Task: In the Contact  Ella_Martinez@roundabouttheatre.org, Log Whatsapp with description: 'Engaged in a WhatsApp conversation with a lead regarding their specific needs.'; Add date: '8 August, 2023', attach the document: Terms_and_conditions.doc. Logged in from softage.10@softage.net
Action: Mouse moved to (75, 65)
Screenshot: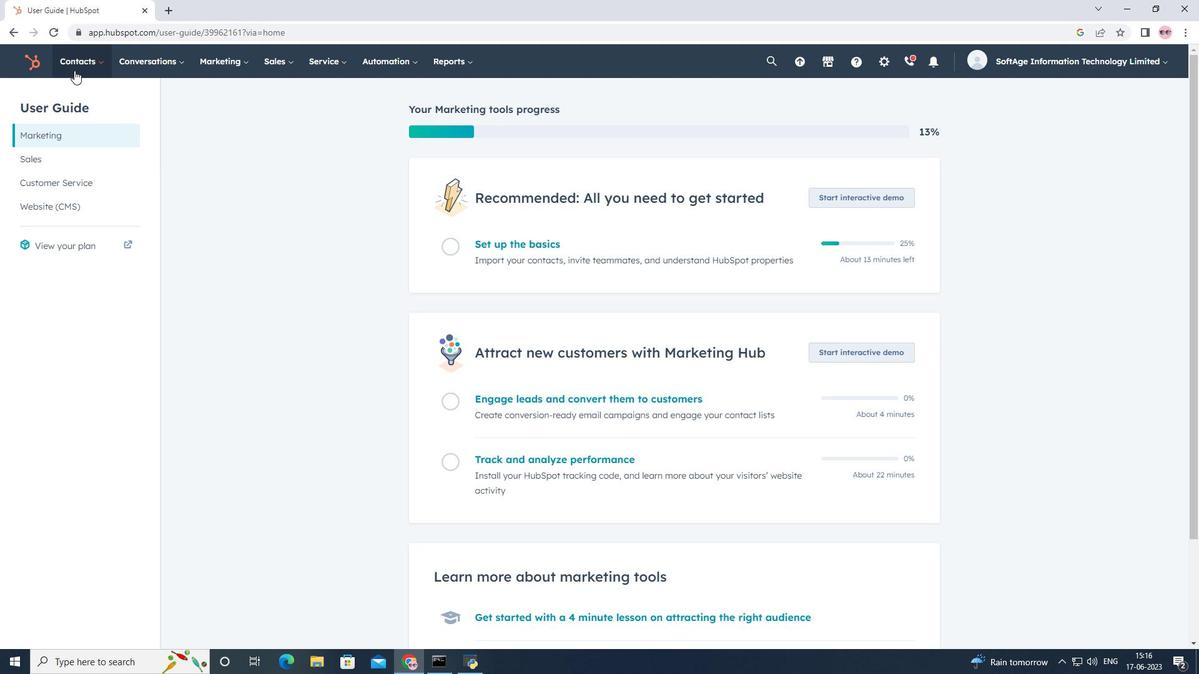 
Action: Mouse pressed left at (75, 65)
Screenshot: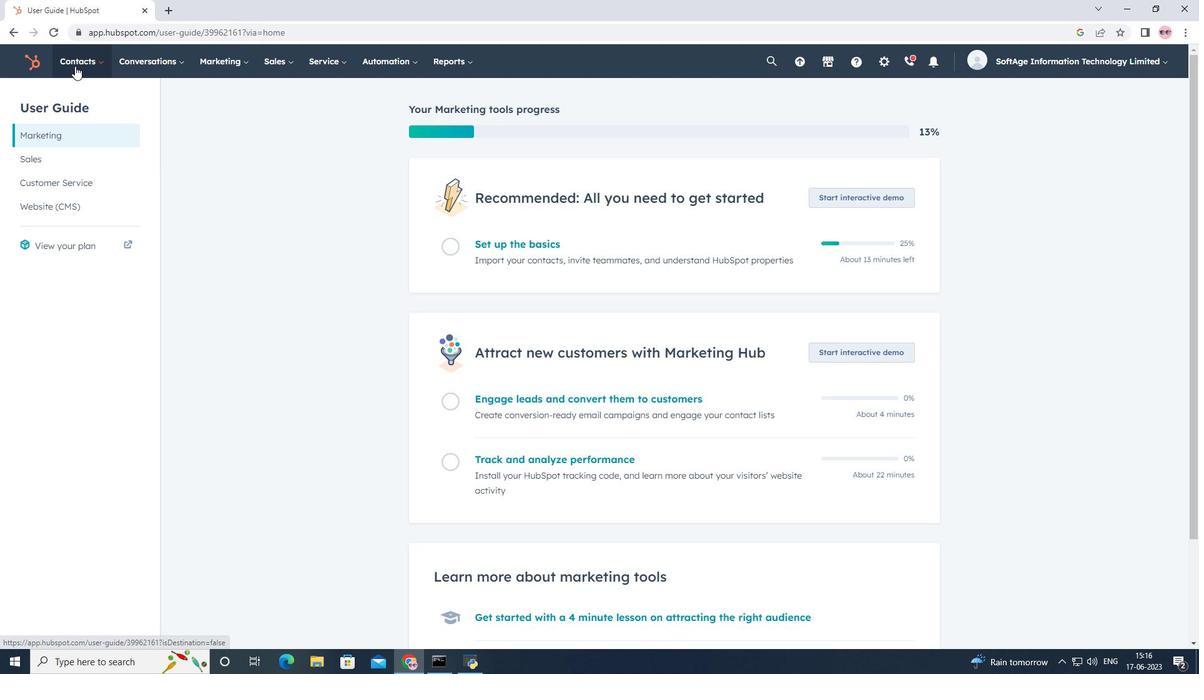 
Action: Mouse moved to (96, 101)
Screenshot: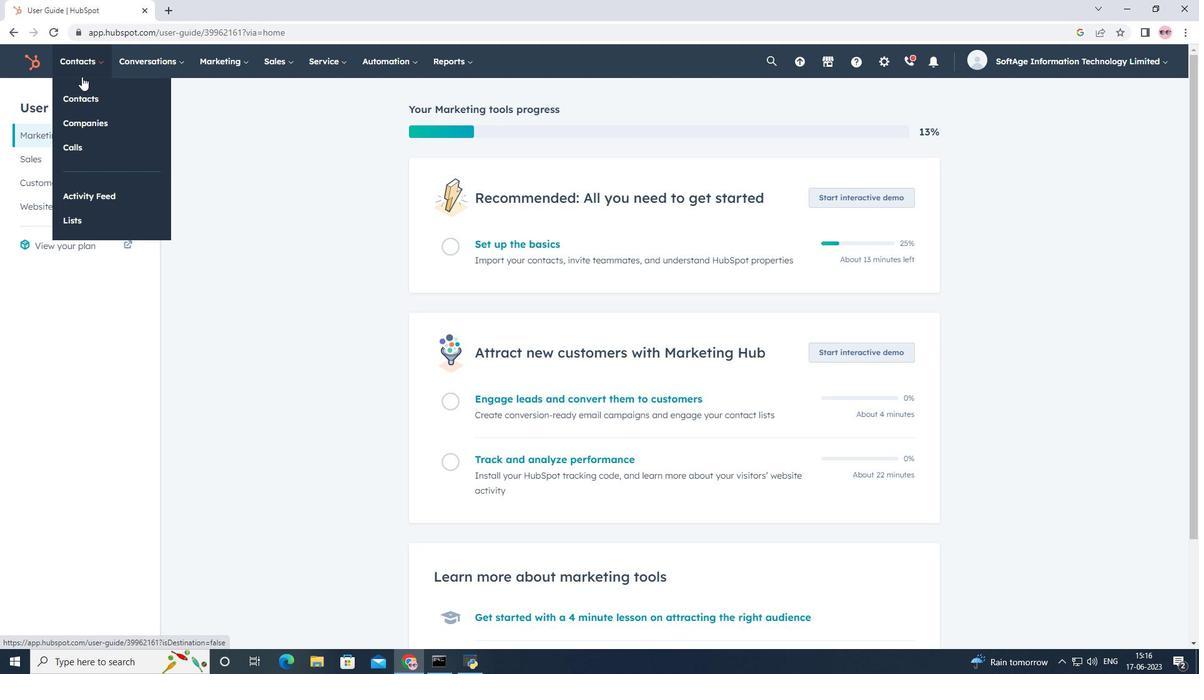 
Action: Mouse pressed left at (96, 101)
Screenshot: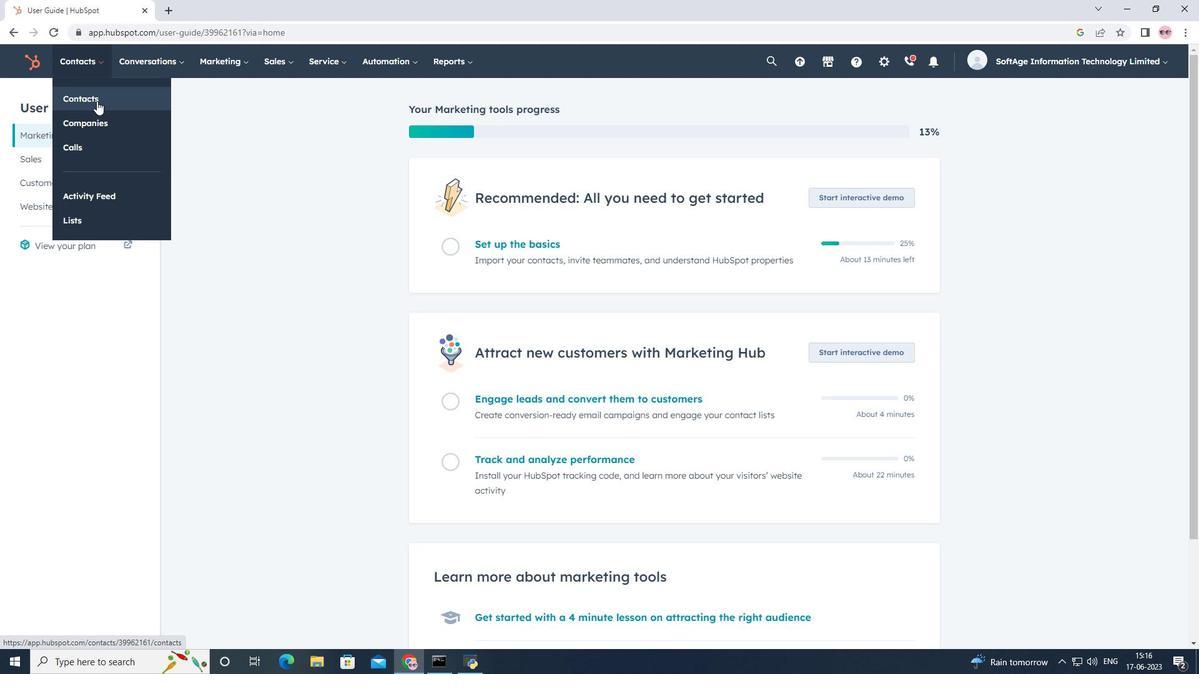 
Action: Mouse moved to (111, 205)
Screenshot: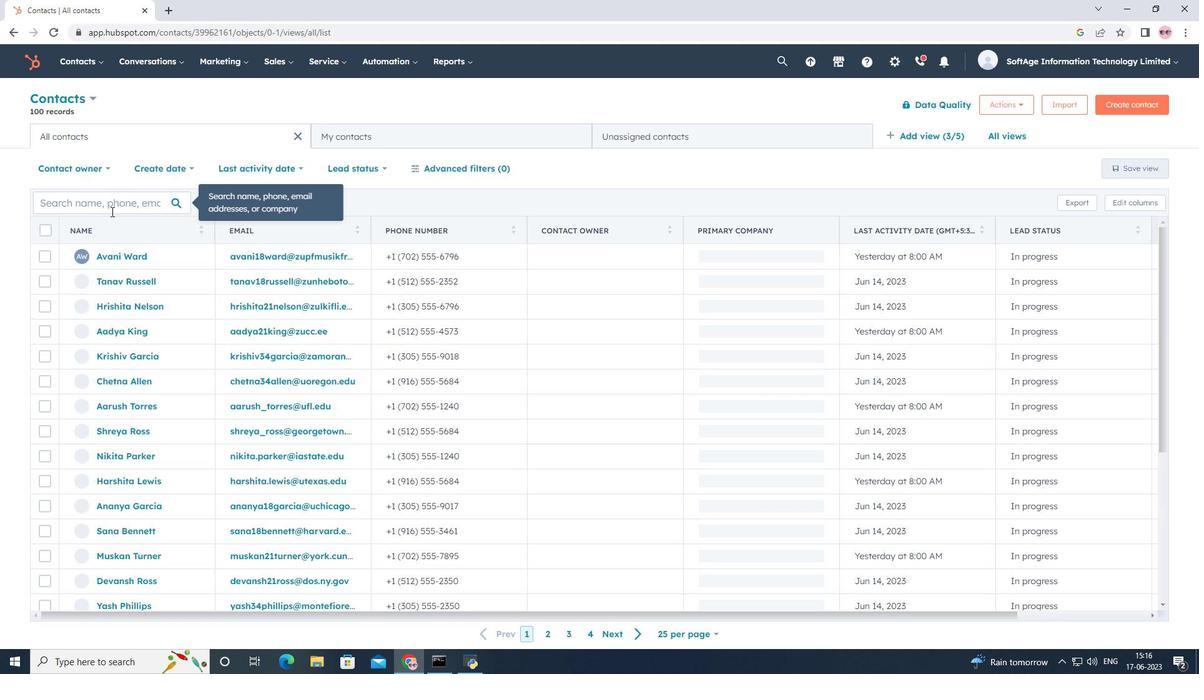 
Action: Mouse pressed left at (111, 205)
Screenshot: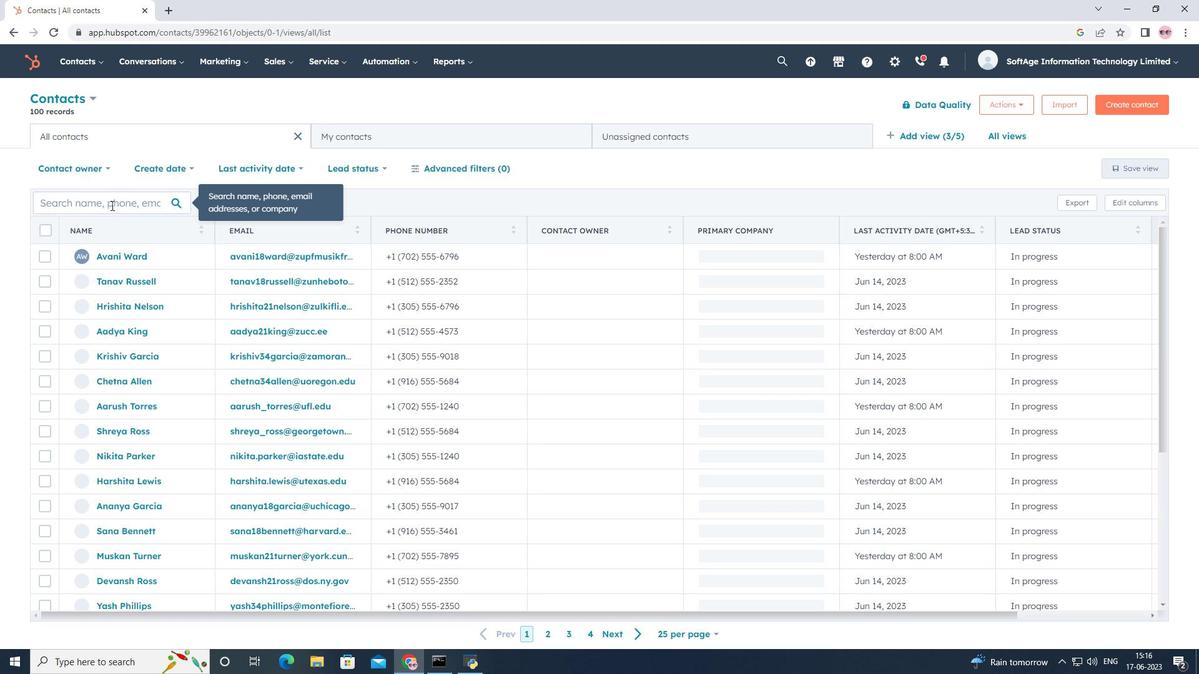 
Action: Key pressed <Key.shift>Ella<Key.shift><Key.shift><Key.shift><Key.shift><Key.shift><Key.shift><Key.shift><Key.shift><Key.shift><Key.shift>_<Key.shift>Martinez<Key.shift>@roundabouttheatre.org
Screenshot: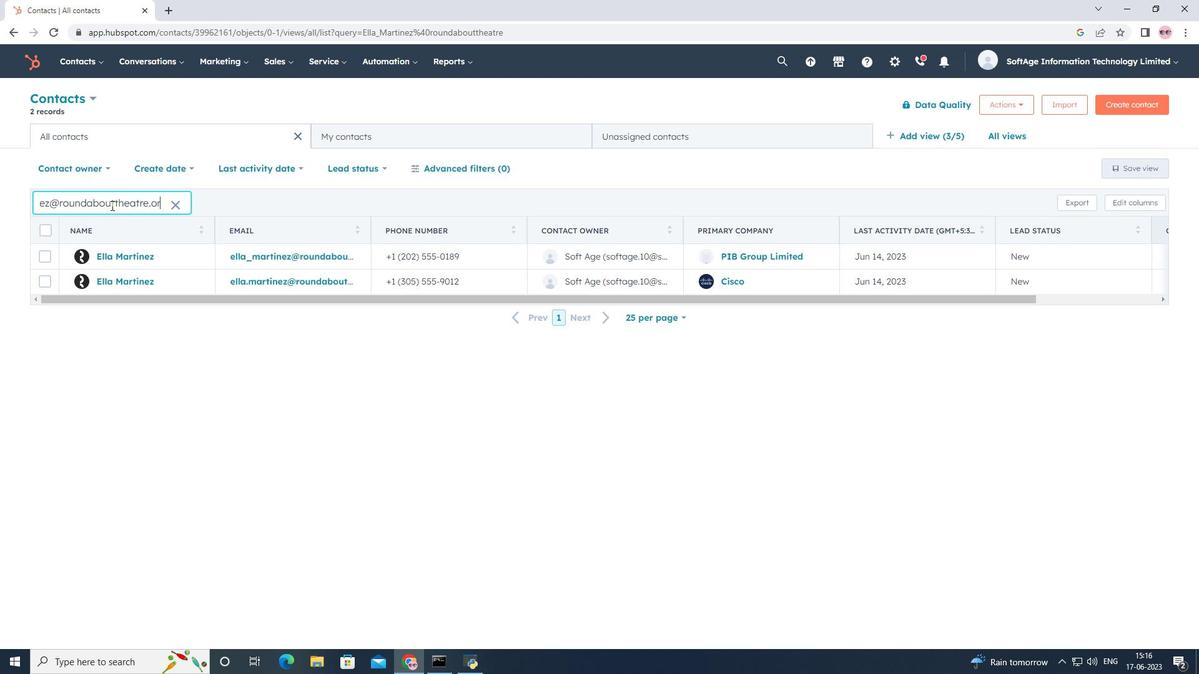 
Action: Mouse moved to (114, 259)
Screenshot: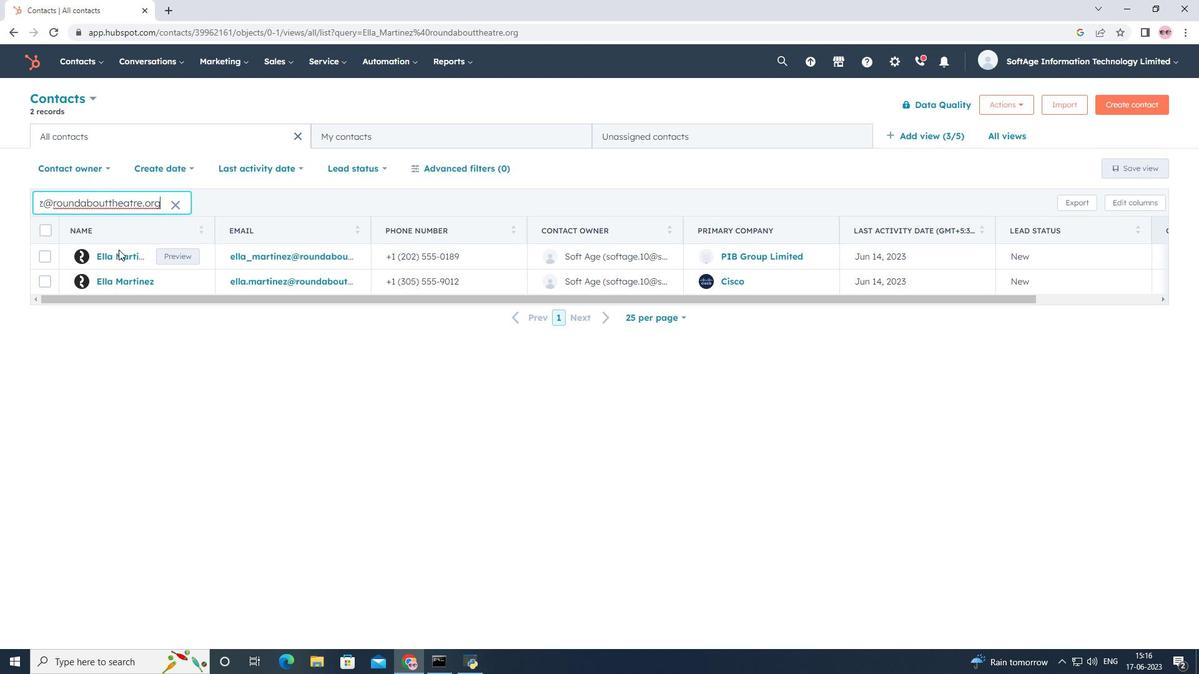 
Action: Mouse pressed left at (114, 259)
Screenshot: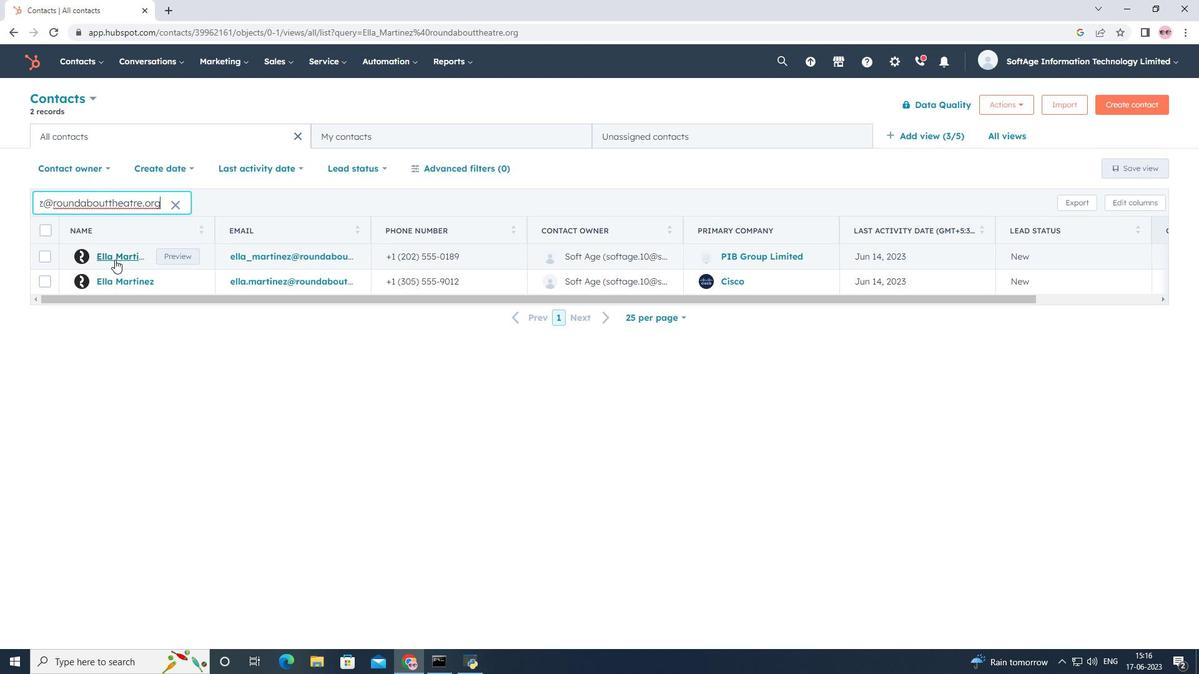 
Action: Mouse moved to (245, 202)
Screenshot: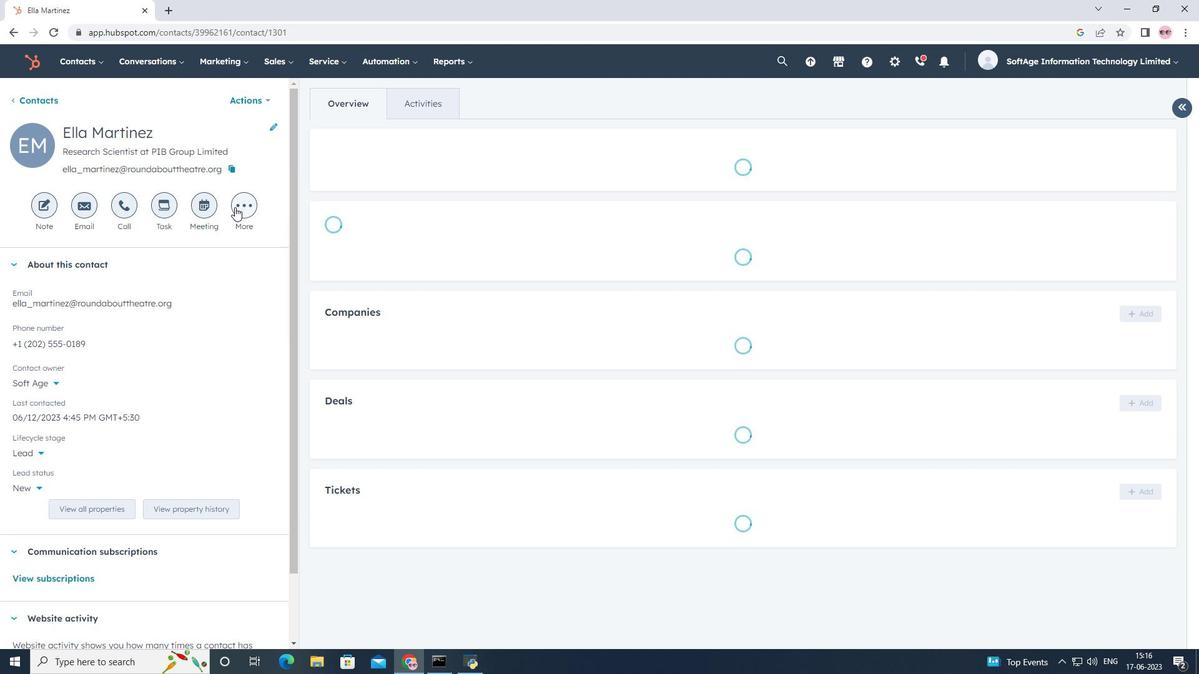 
Action: Mouse pressed left at (245, 202)
Screenshot: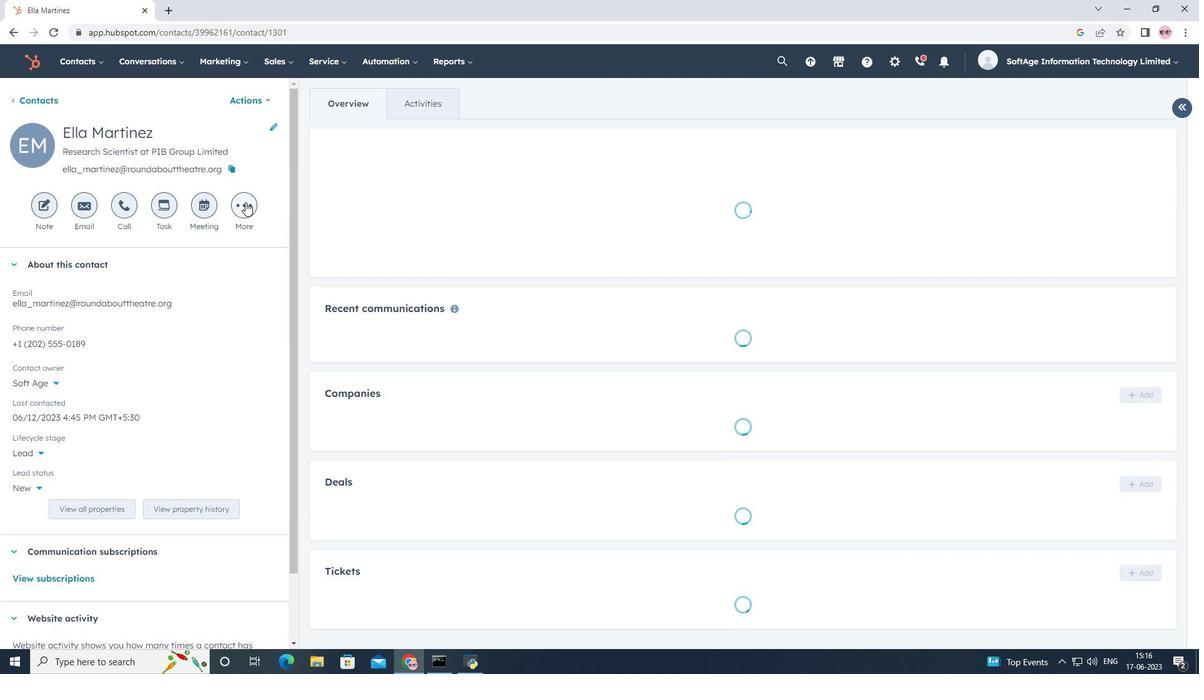 
Action: Mouse moved to (238, 284)
Screenshot: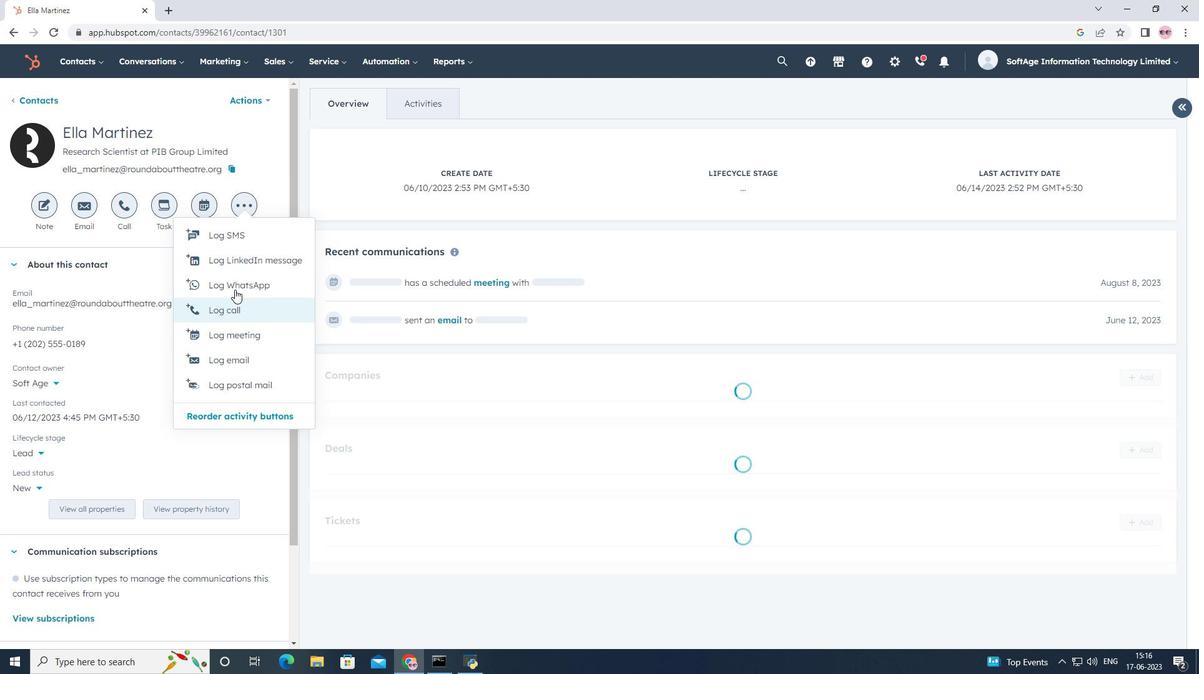 
Action: Mouse pressed left at (238, 284)
Screenshot: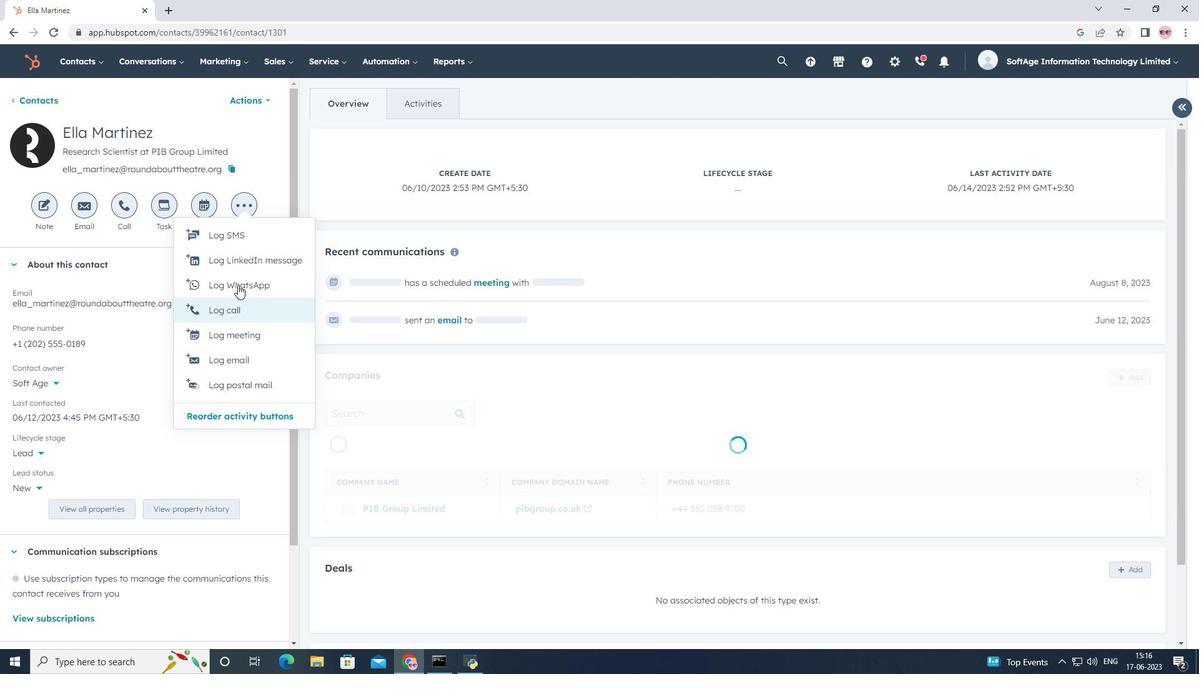 
Action: Mouse moved to (738, 477)
Screenshot: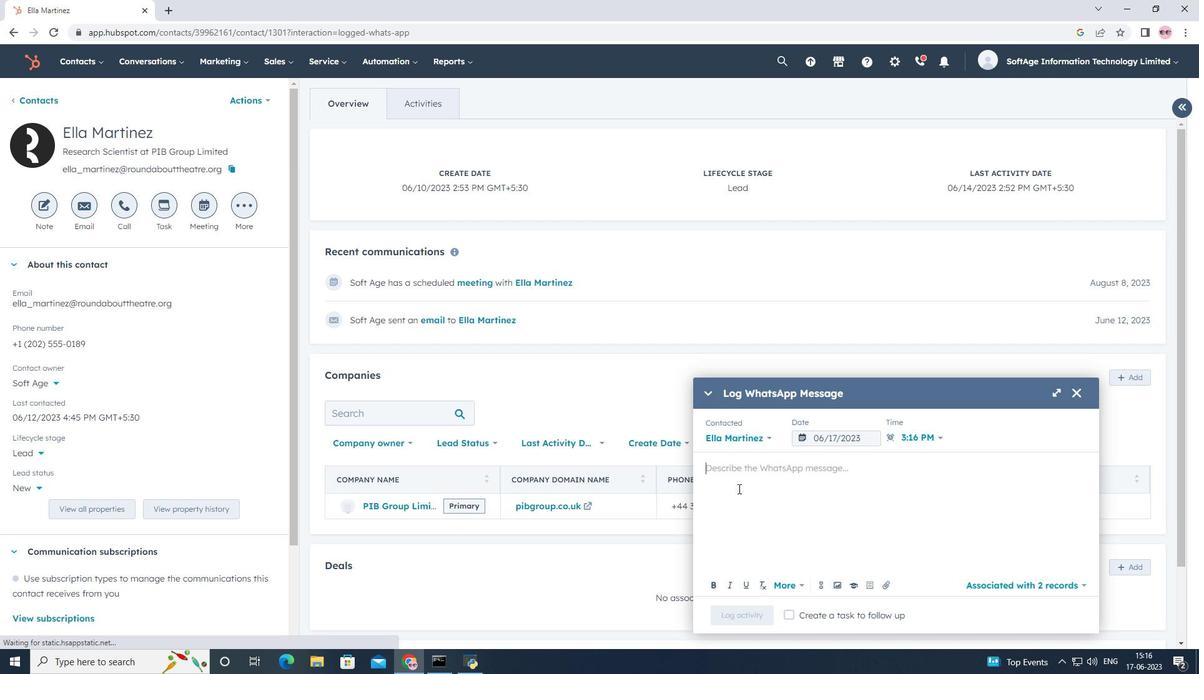 
Action: Mouse pressed left at (738, 477)
Screenshot: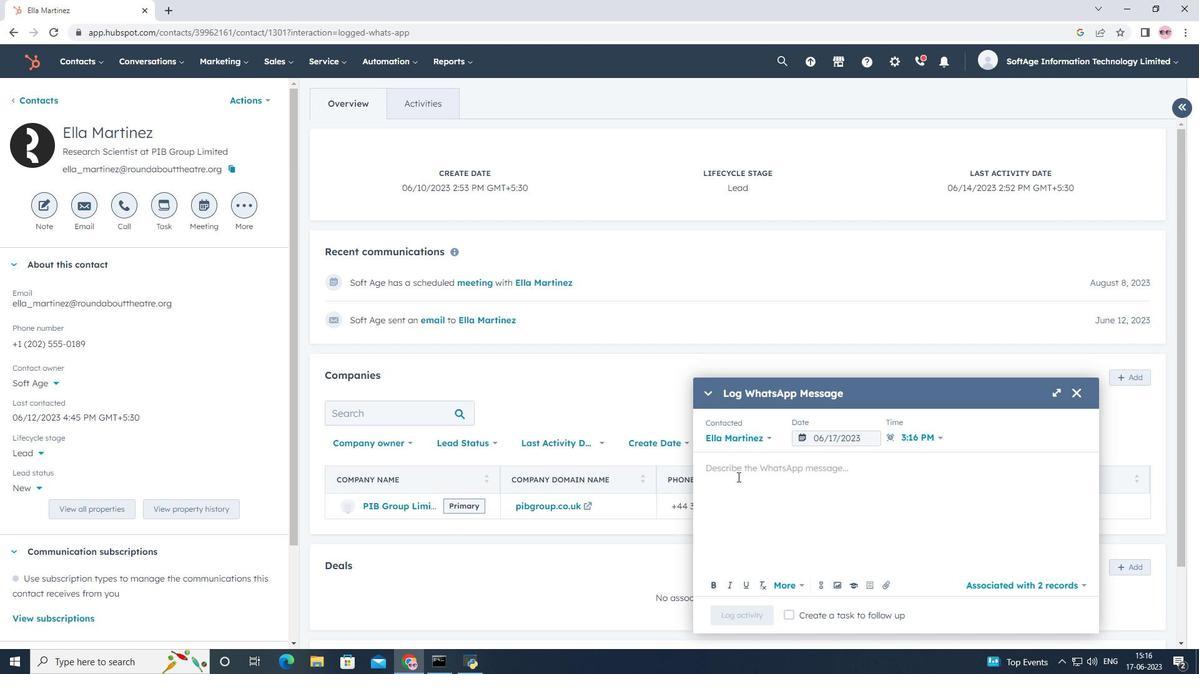 
Action: Key pressed <Key.shift>Engaged<Key.space>in<Key.space>a<Key.space><Key.shift>Whats<Key.space><Key.backspace><Key.shift>App<Key.space>conversation<Key.space>with<Key.space>a<Key.space>lead<Key.space>regarding<Key.space>their<Key.space>specific<Key.space>needs.
Screenshot: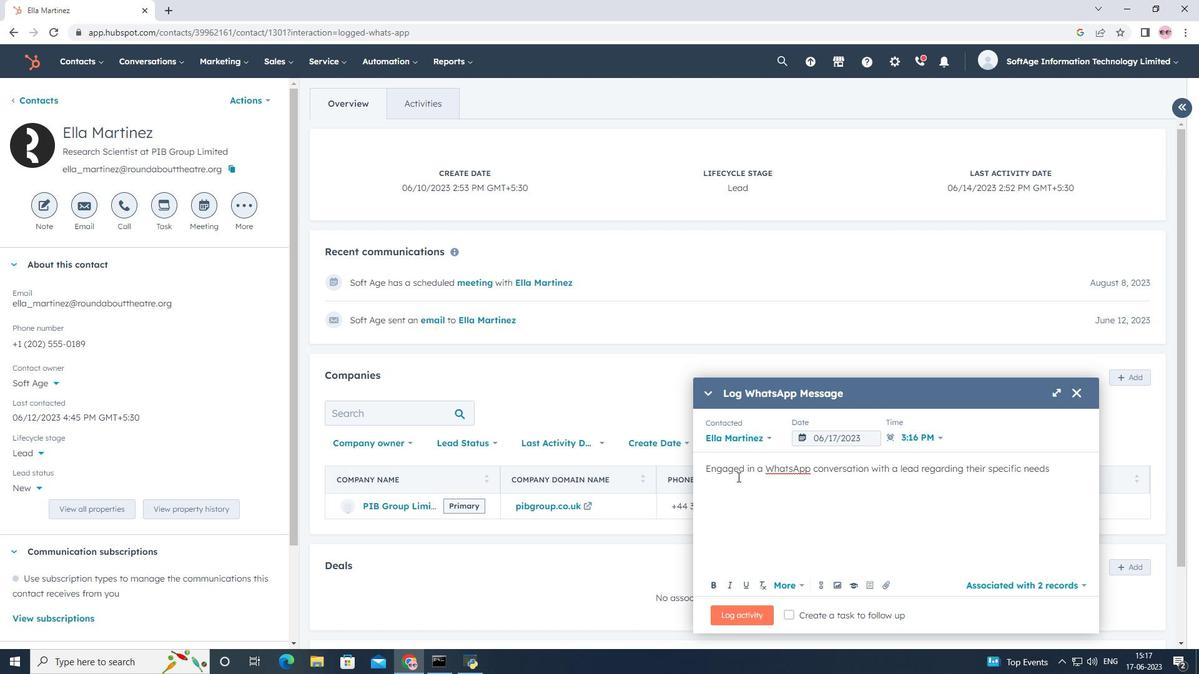 
Action: Mouse moved to (836, 437)
Screenshot: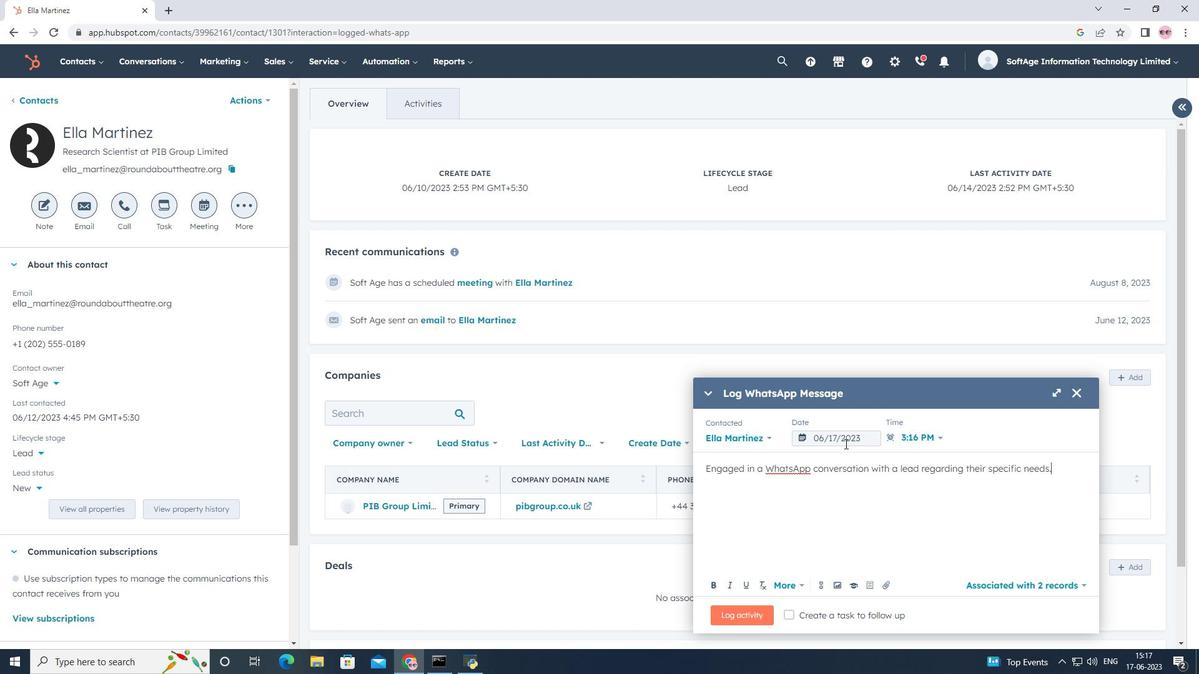 
Action: Mouse pressed left at (836, 437)
Screenshot: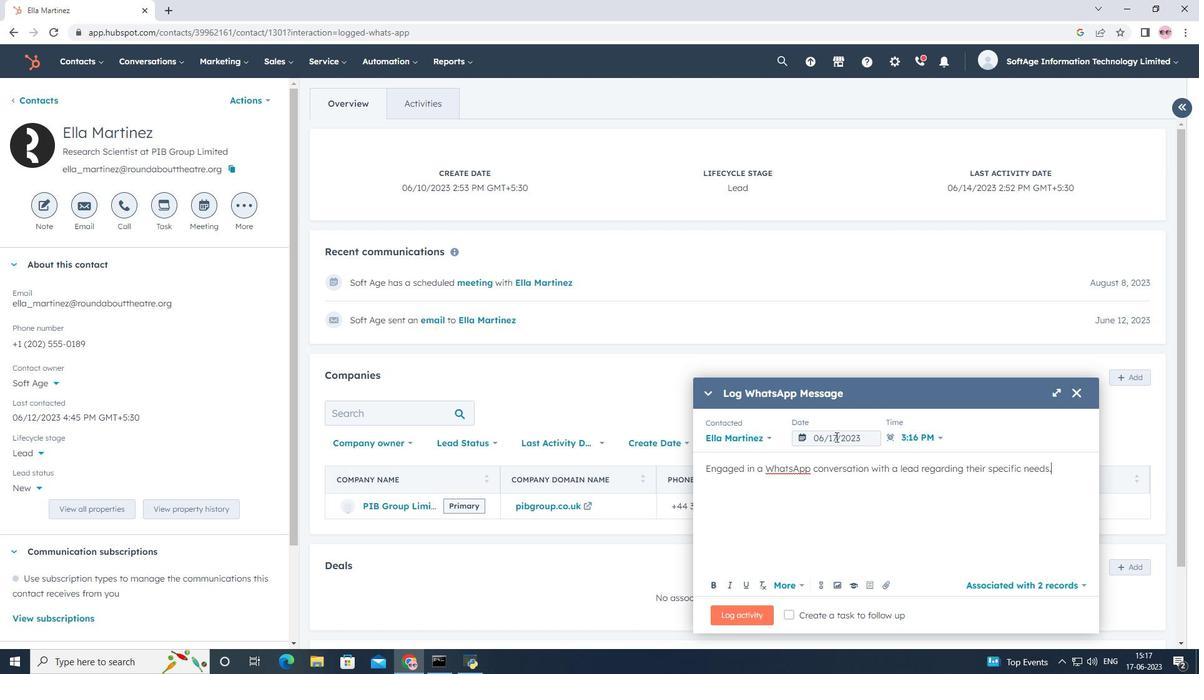 
Action: Mouse moved to (958, 237)
Screenshot: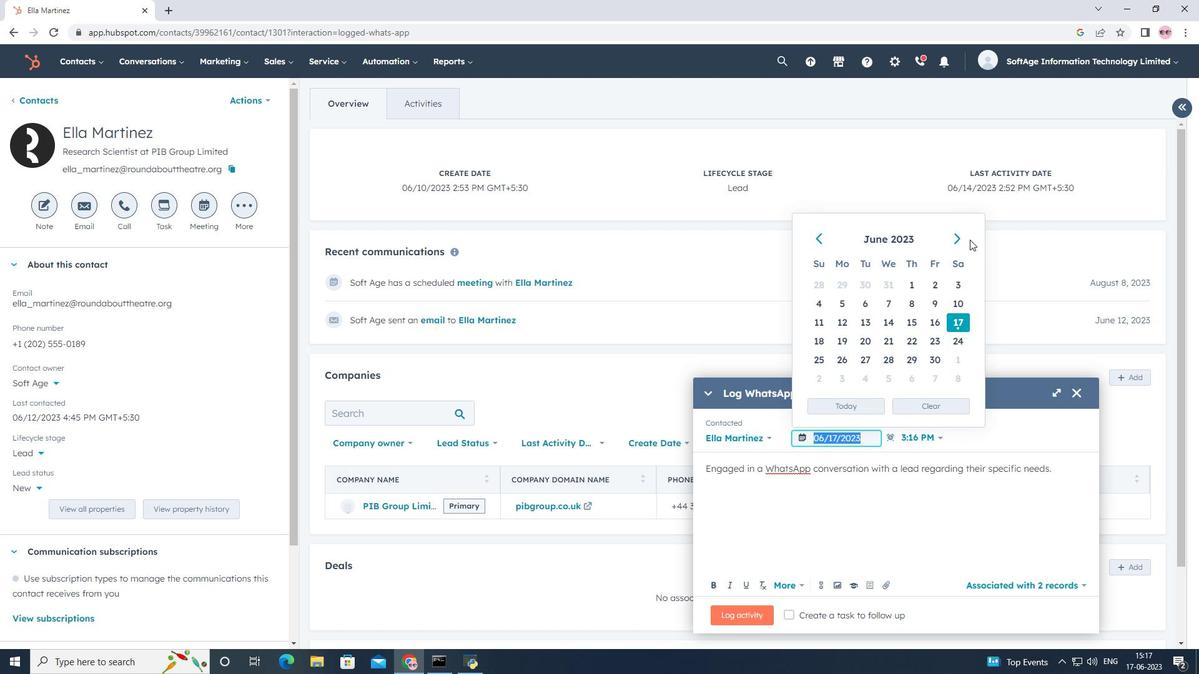 
Action: Mouse pressed left at (958, 237)
Screenshot: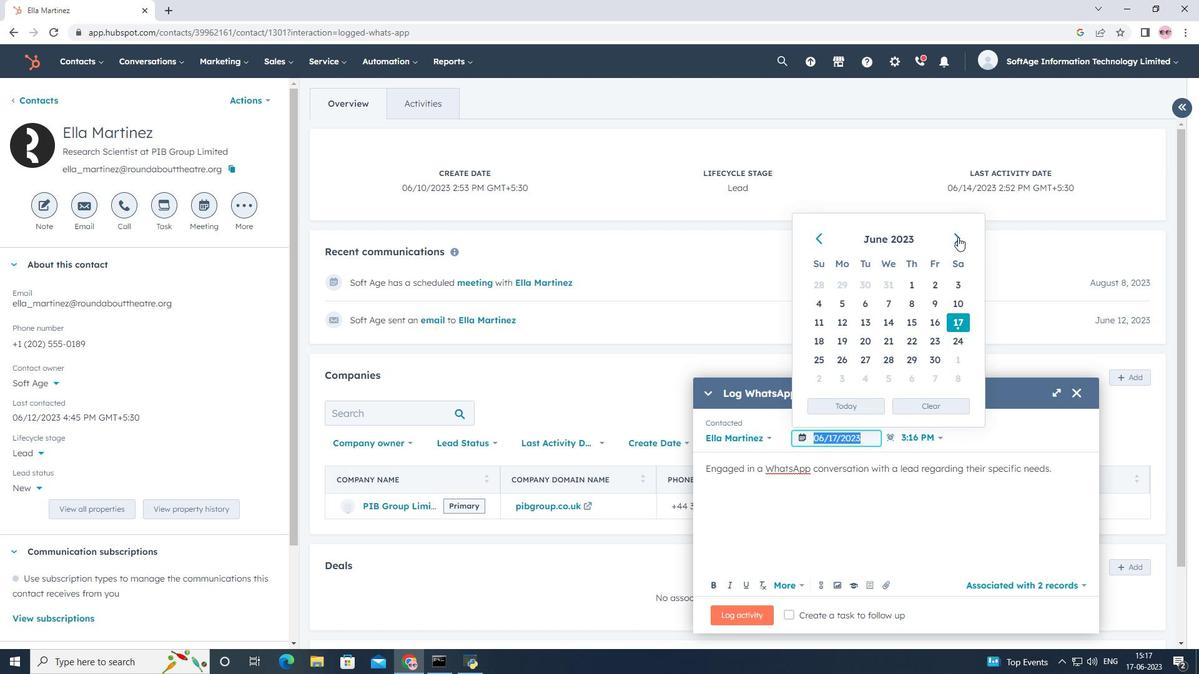 
Action: Mouse pressed left at (958, 237)
Screenshot: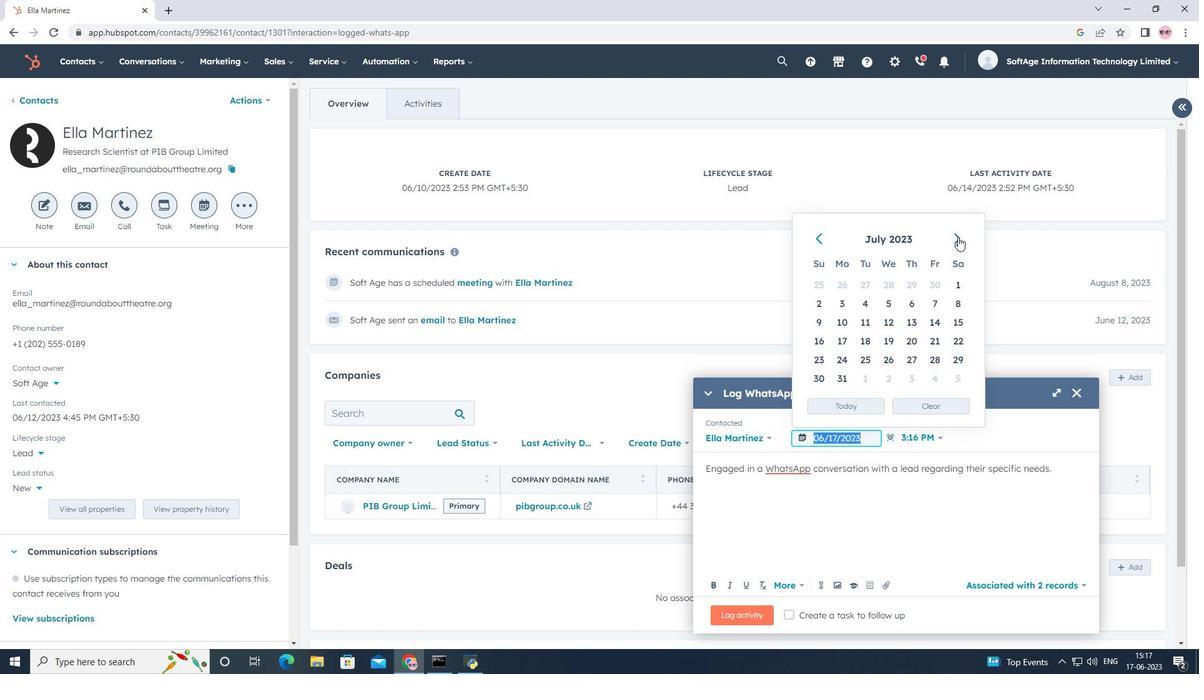 
Action: Mouse moved to (870, 308)
Screenshot: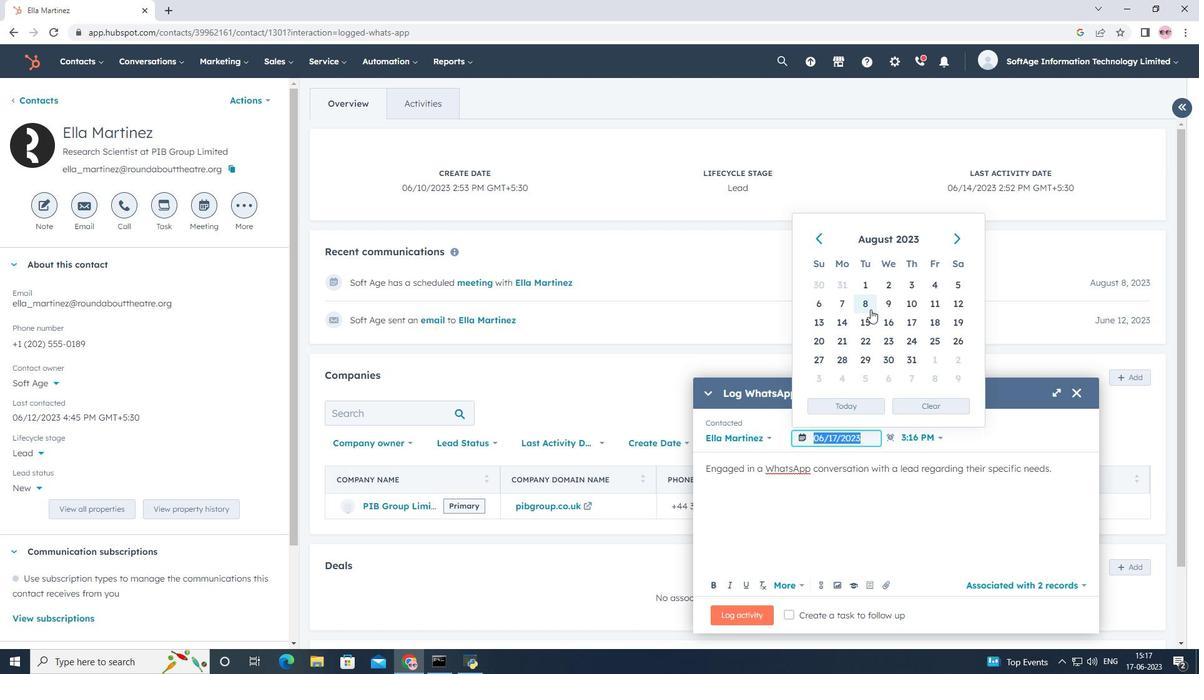 
Action: Mouse pressed left at (870, 308)
Screenshot: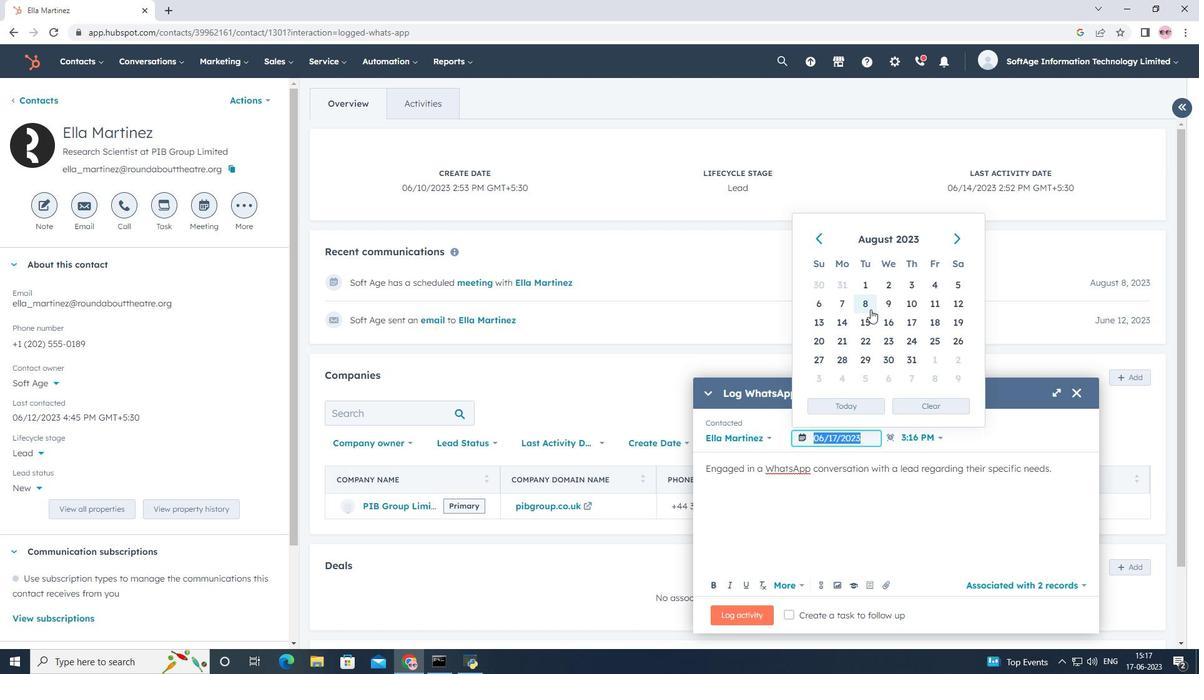 
Action: Mouse moved to (883, 589)
Screenshot: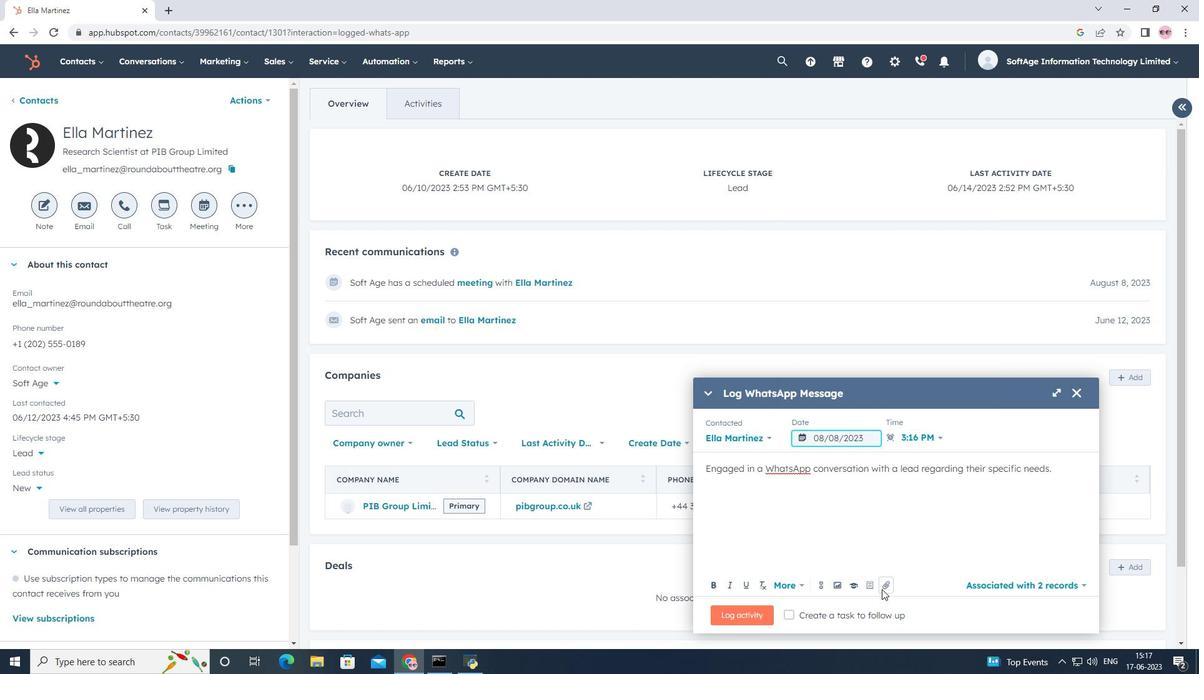 
Action: Mouse pressed left at (883, 589)
Screenshot: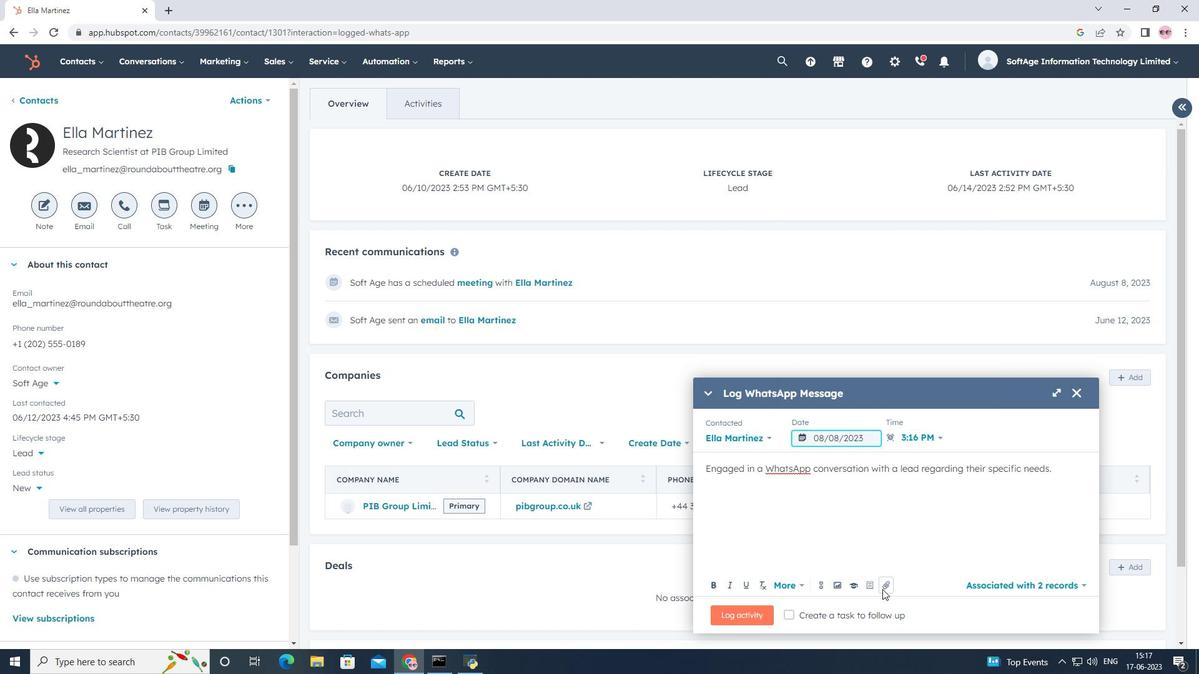 
Action: Mouse moved to (898, 555)
Screenshot: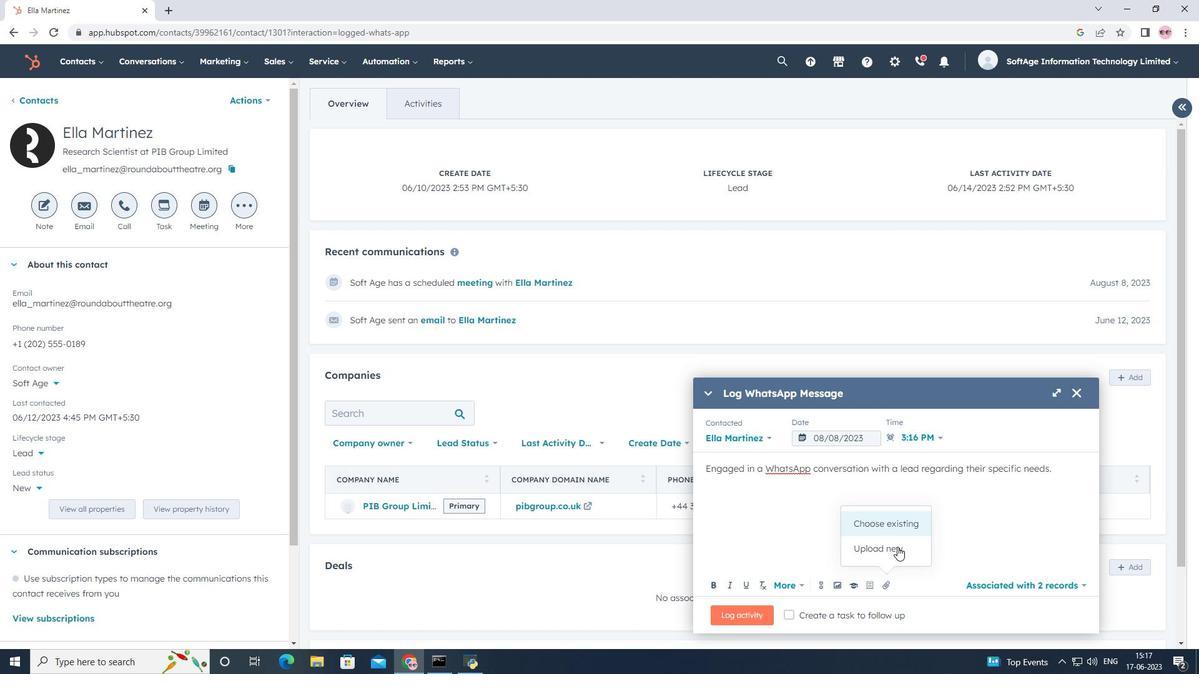 
Action: Mouse pressed left at (898, 555)
Screenshot: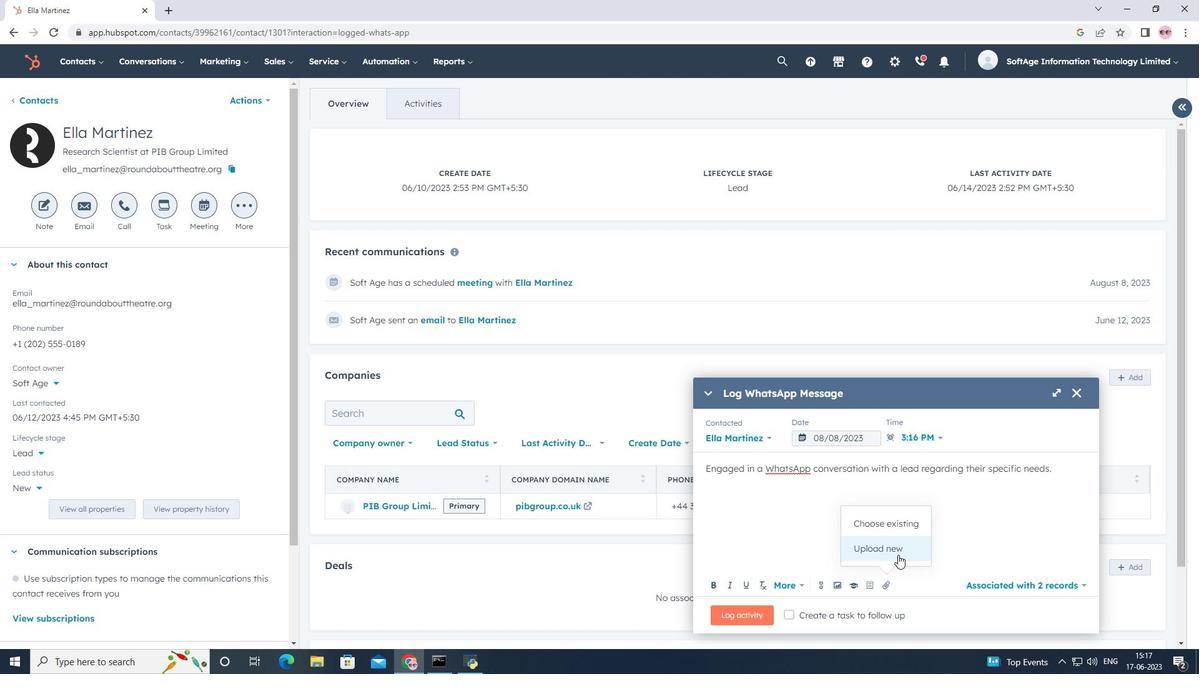 
Action: Mouse moved to (159, 119)
Screenshot: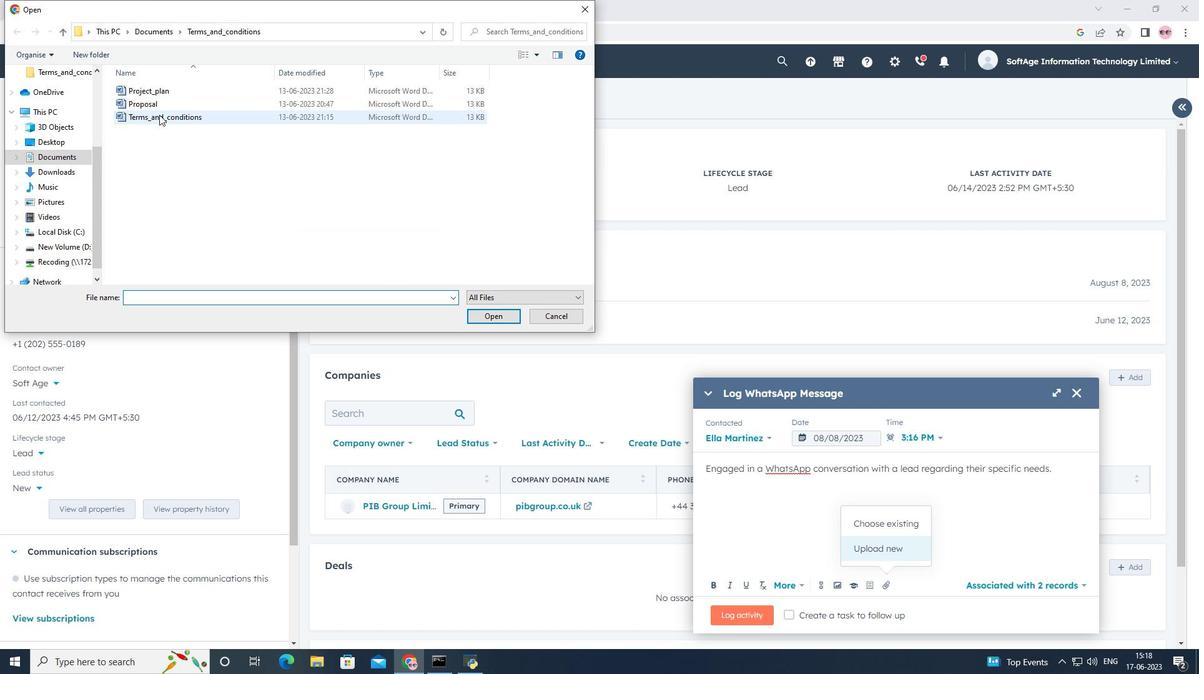
Action: Mouse pressed left at (159, 119)
Screenshot: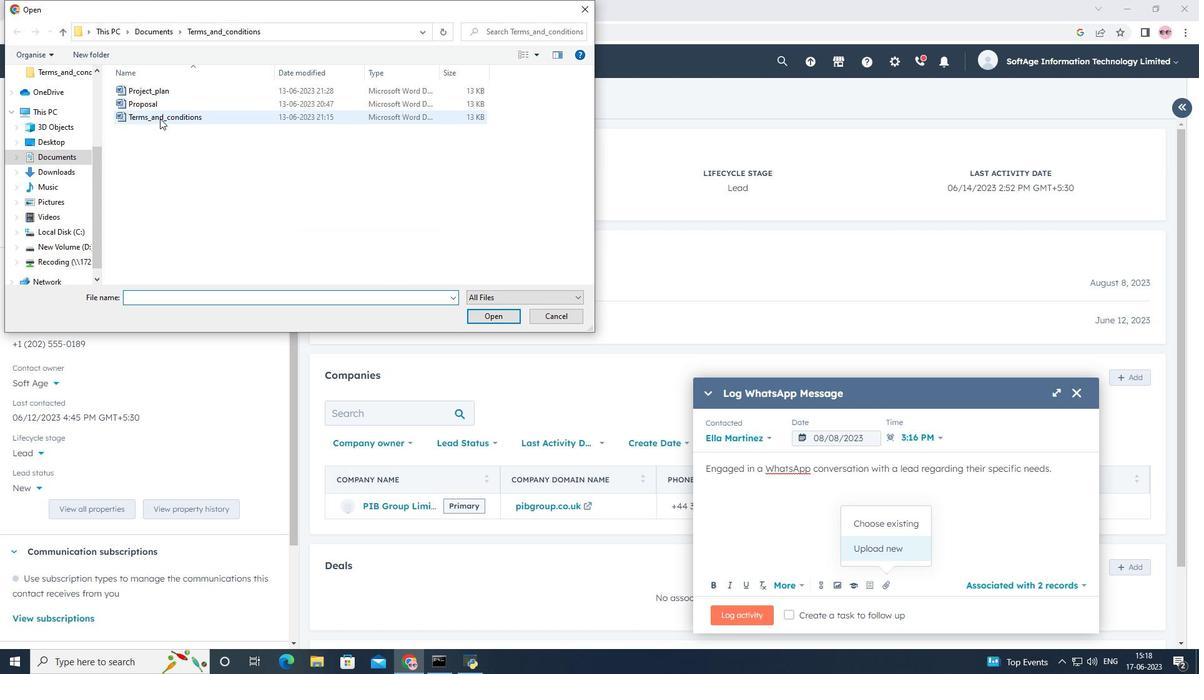 
Action: Mouse moved to (493, 311)
Screenshot: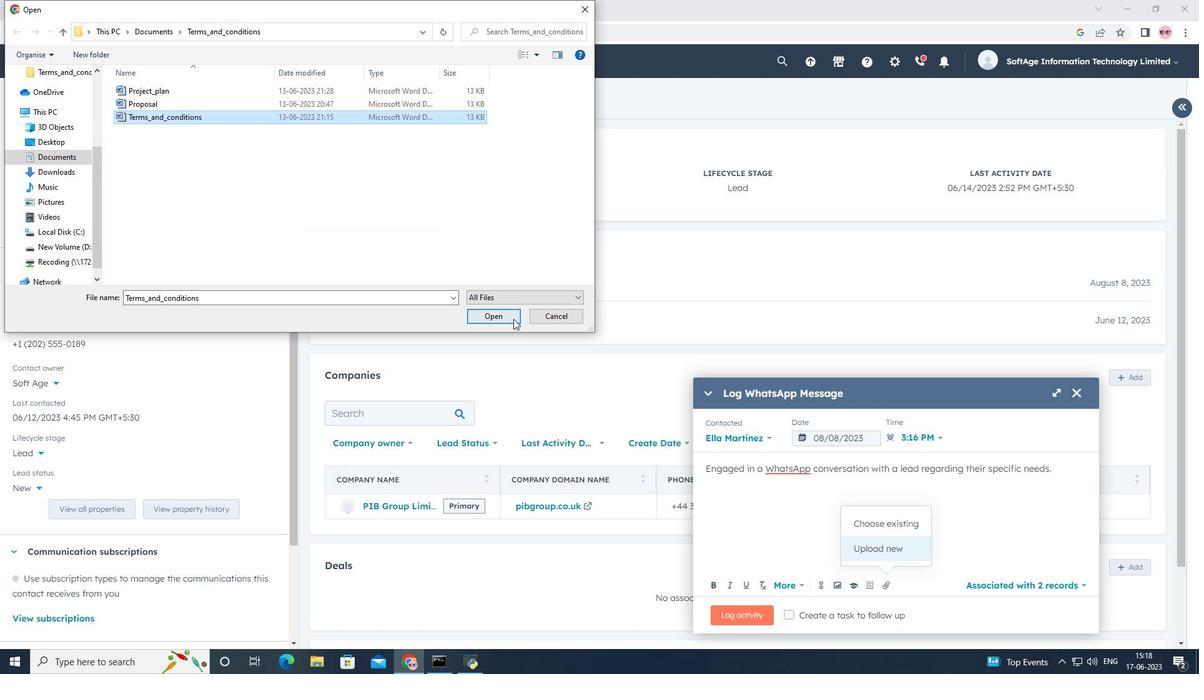 
Action: Mouse pressed left at (493, 311)
Screenshot: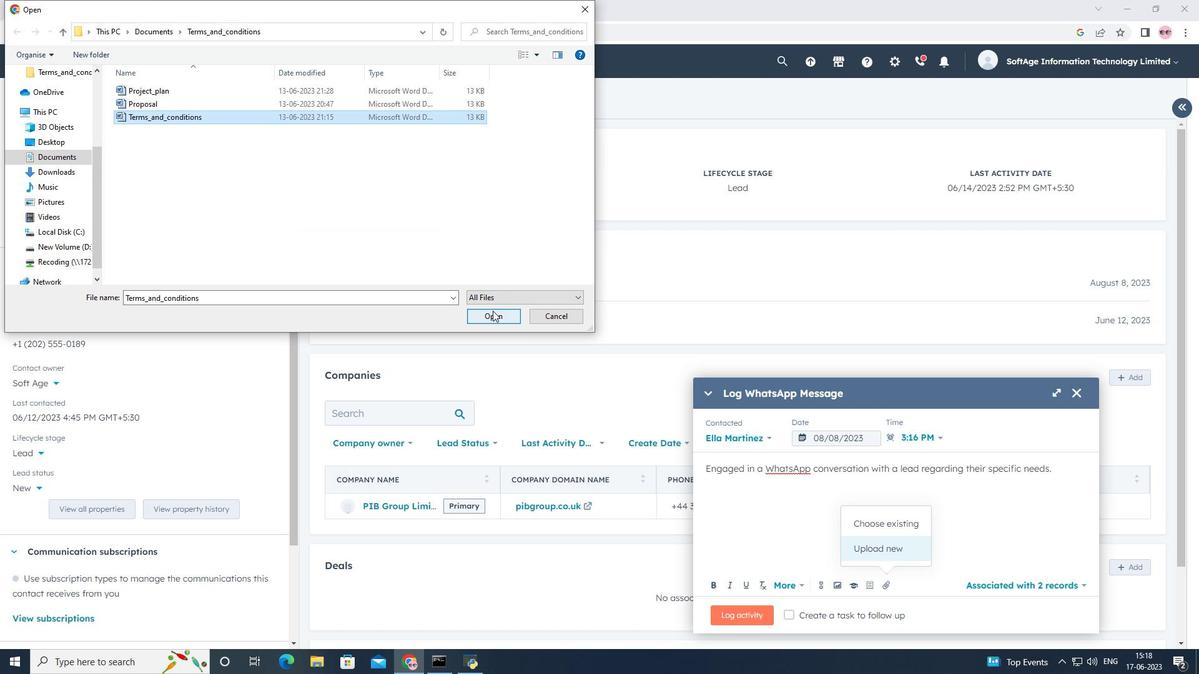 
Action: Mouse moved to (757, 619)
Screenshot: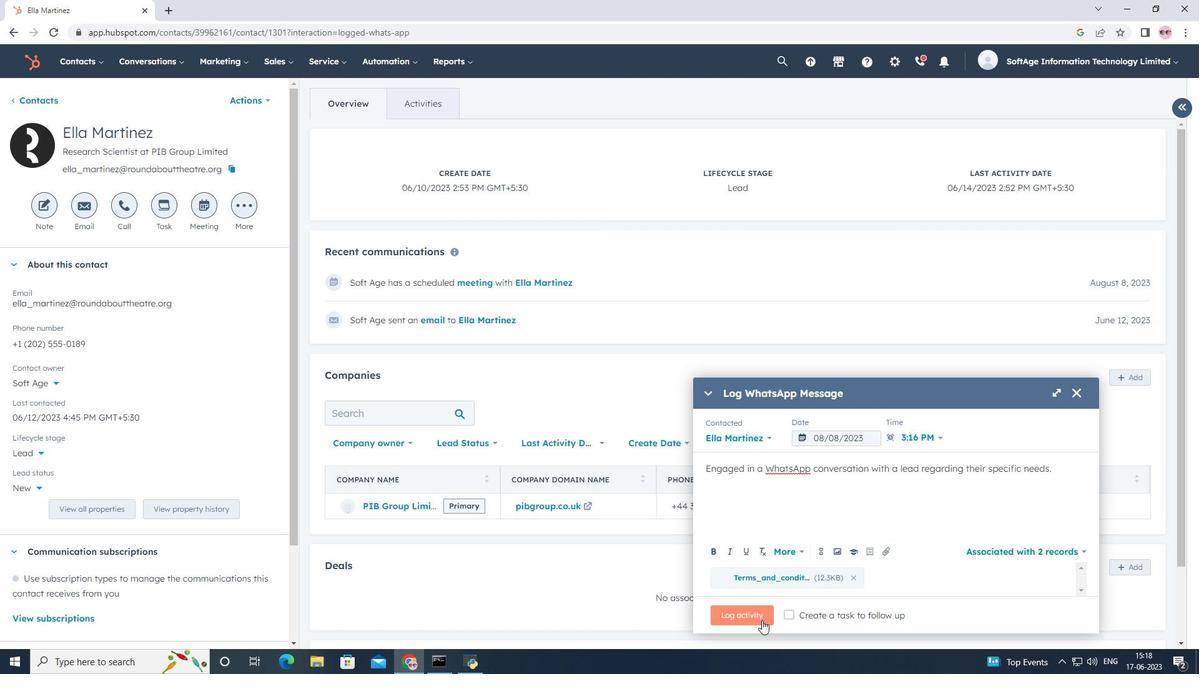 
Action: Mouse pressed left at (757, 619)
Screenshot: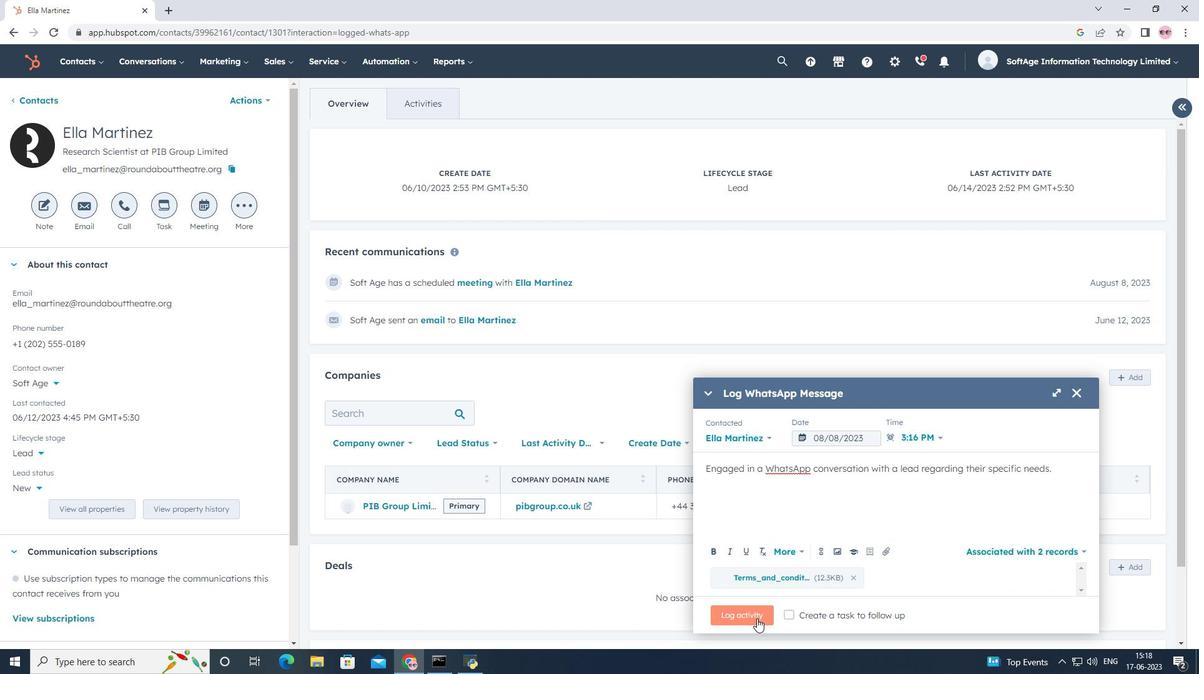 
Action: Mouse moved to (753, 619)
Screenshot: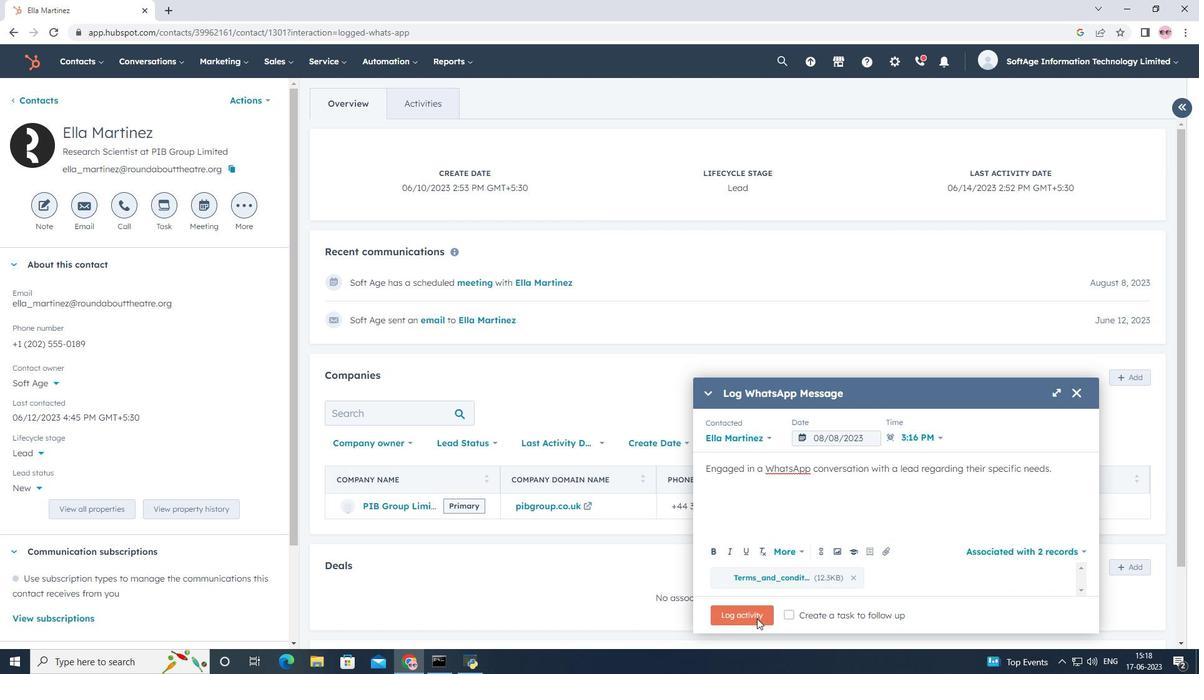 
